Task: Create a due date automation trigger when advanced on, on the monday after a card is due add content with a name or a description not containing resume at 11:00 AM.
Action: Mouse moved to (1114, 91)
Screenshot: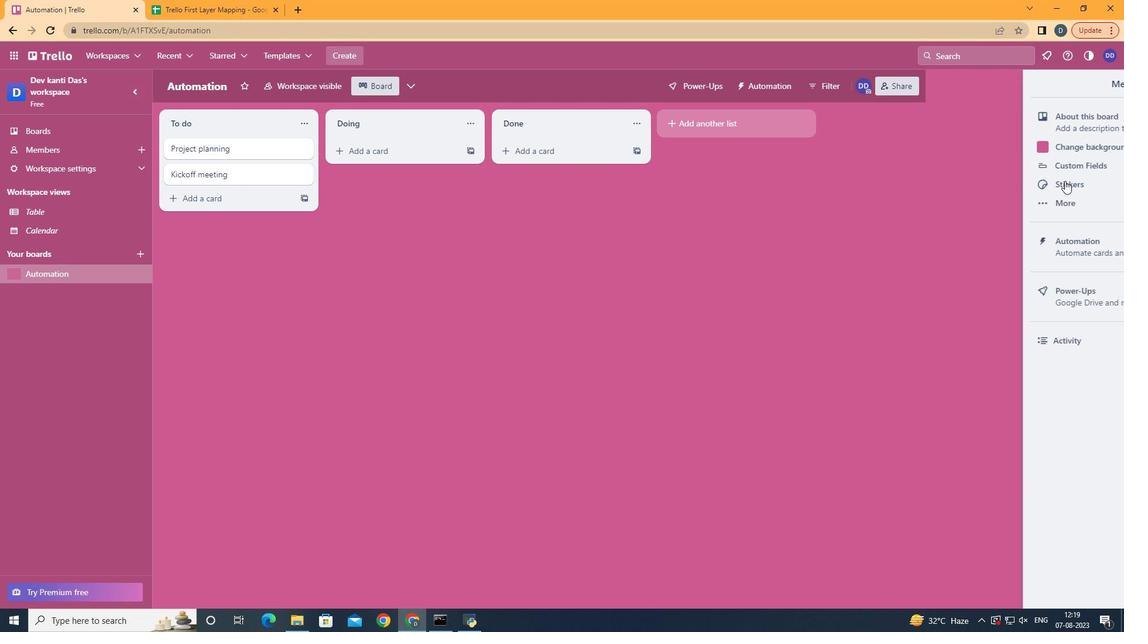 
Action: Mouse pressed left at (1114, 91)
Screenshot: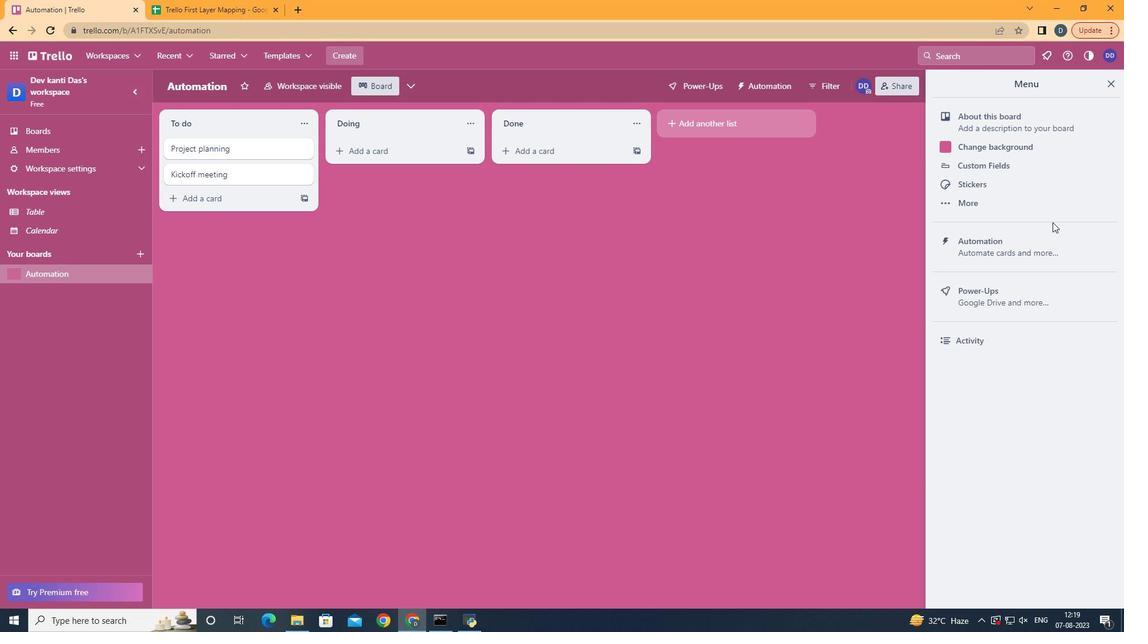 
Action: Mouse moved to (1047, 245)
Screenshot: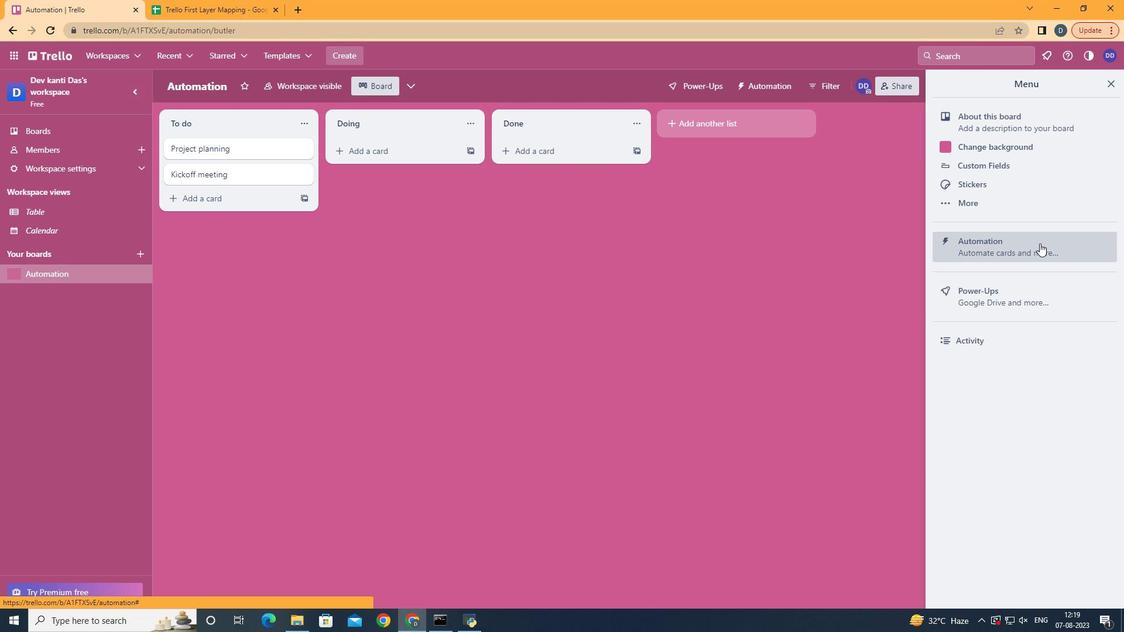 
Action: Mouse pressed left at (1047, 245)
Screenshot: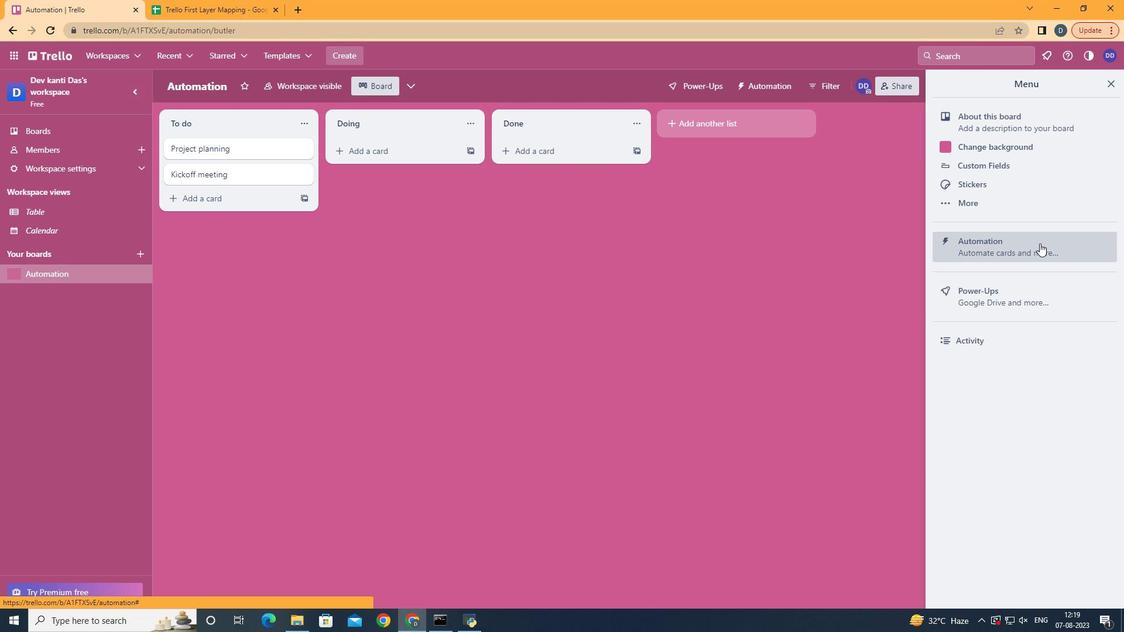 
Action: Mouse moved to (241, 245)
Screenshot: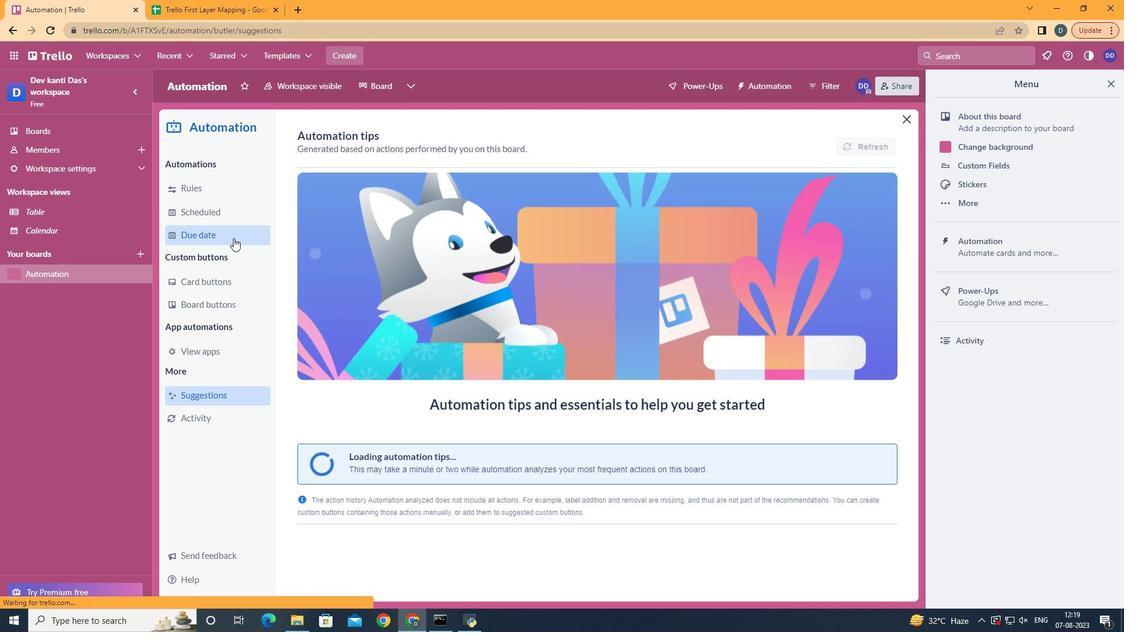 
Action: Mouse pressed left at (241, 245)
Screenshot: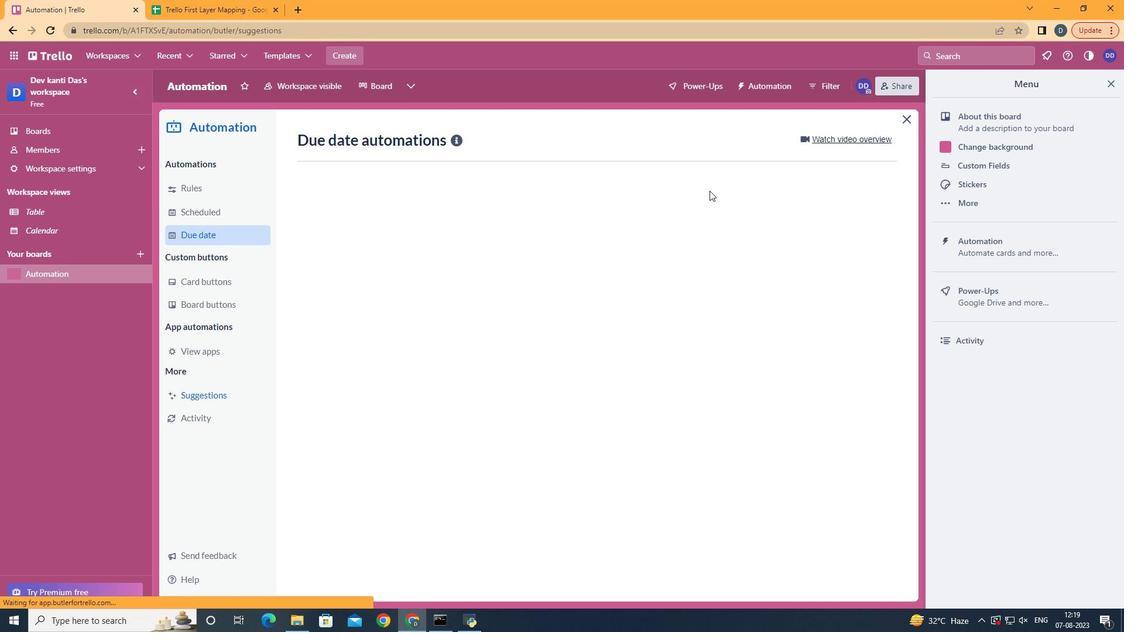 
Action: Mouse moved to (823, 149)
Screenshot: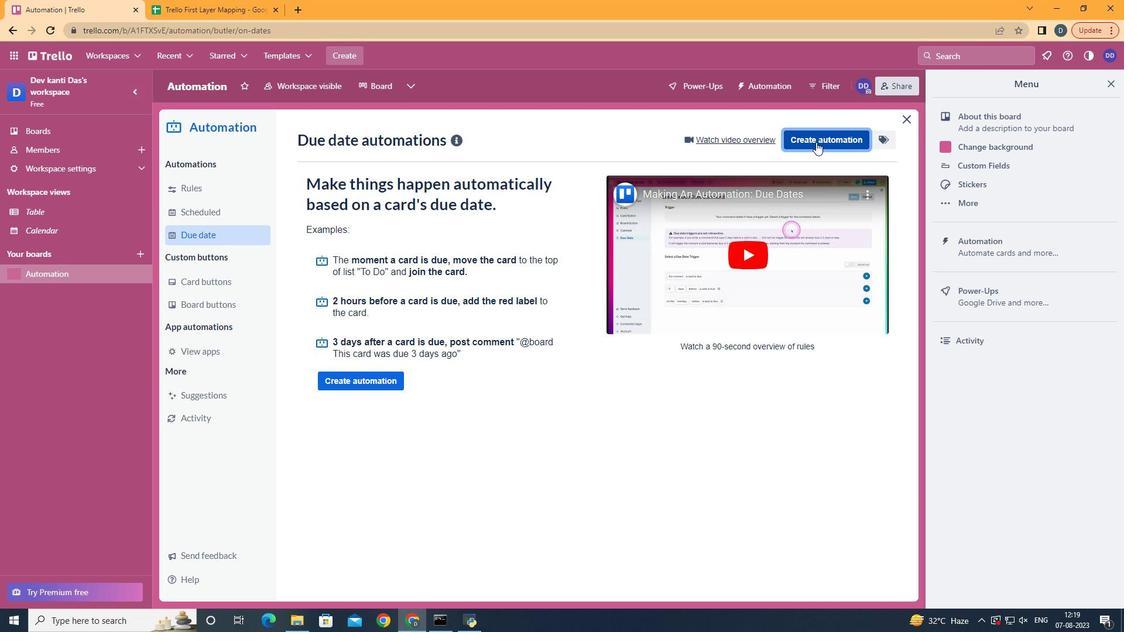 
Action: Mouse pressed left at (823, 149)
Screenshot: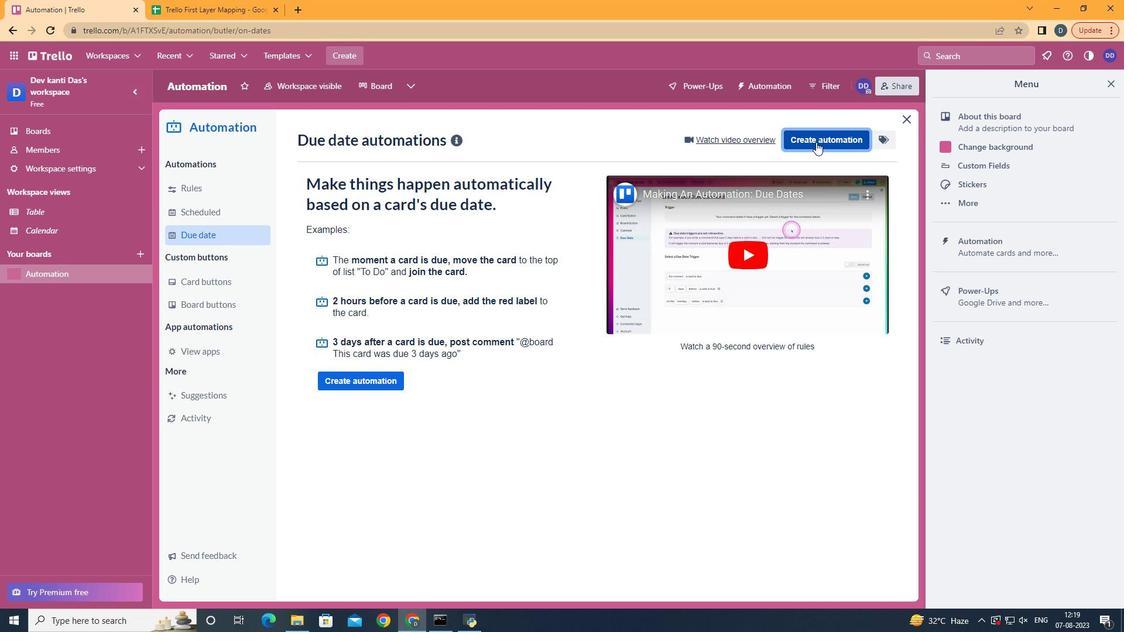 
Action: Mouse moved to (586, 264)
Screenshot: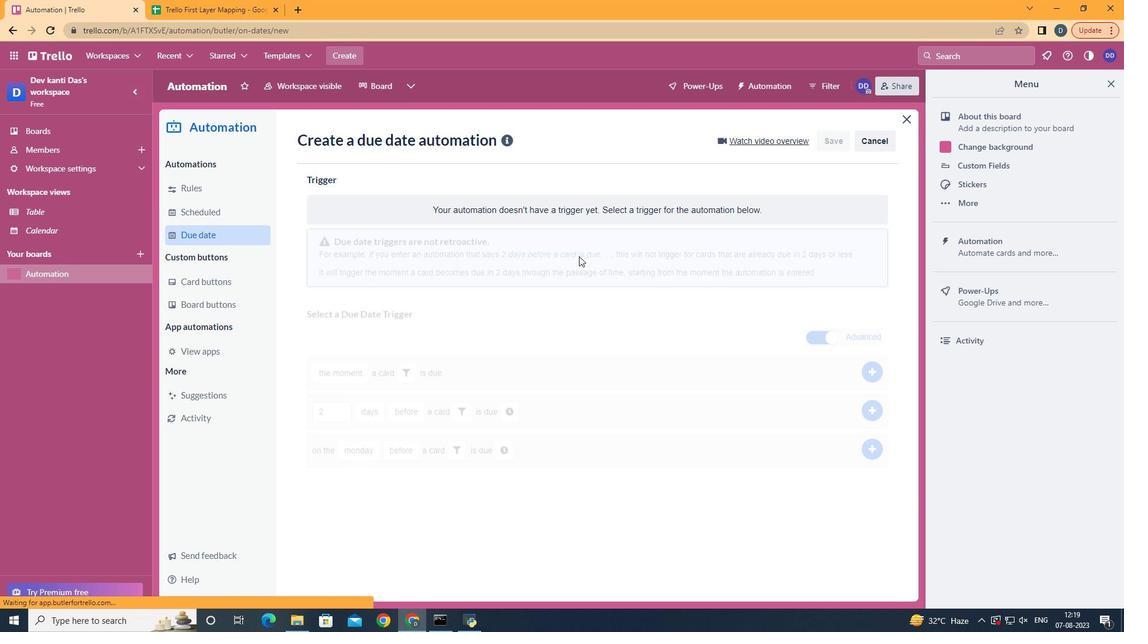 
Action: Mouse pressed left at (586, 264)
Screenshot: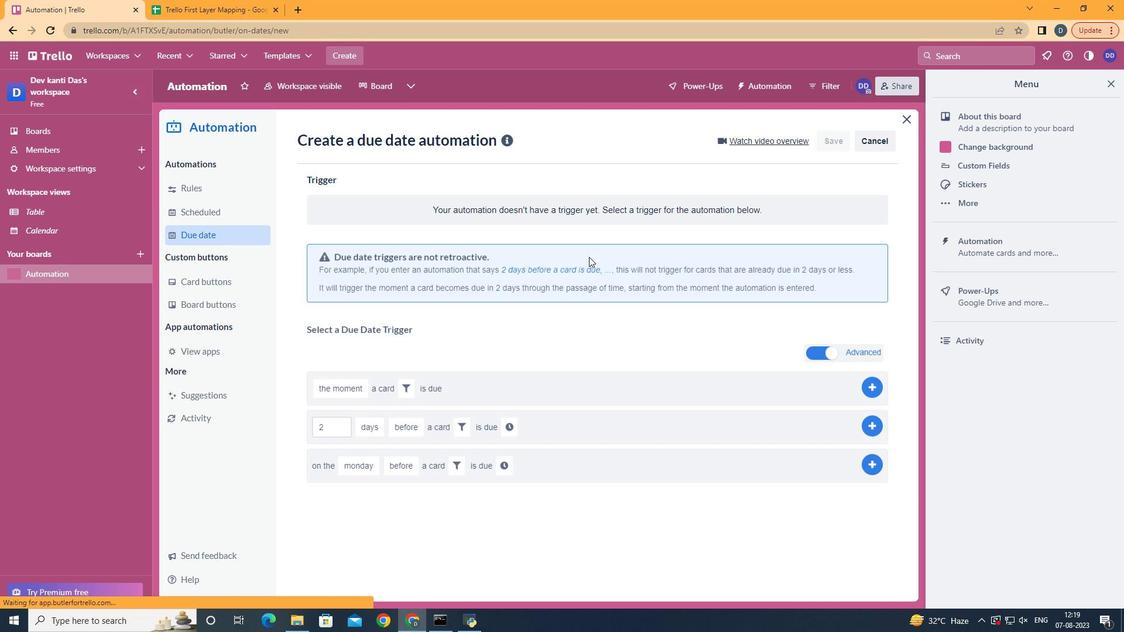
Action: Mouse moved to (390, 318)
Screenshot: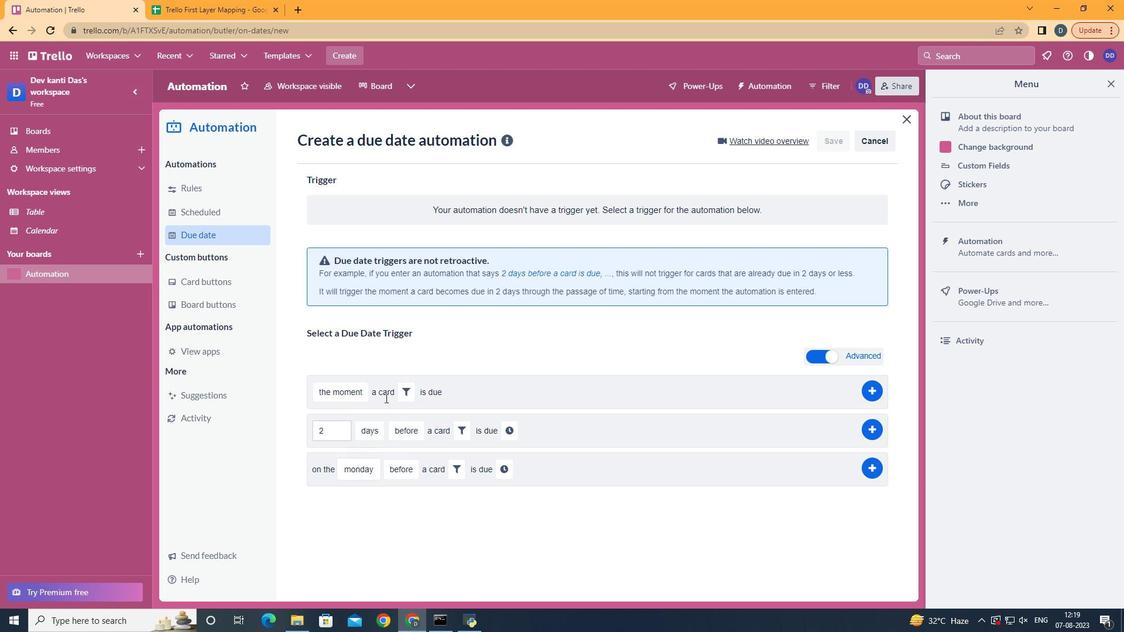 
Action: Mouse pressed left at (390, 318)
Screenshot: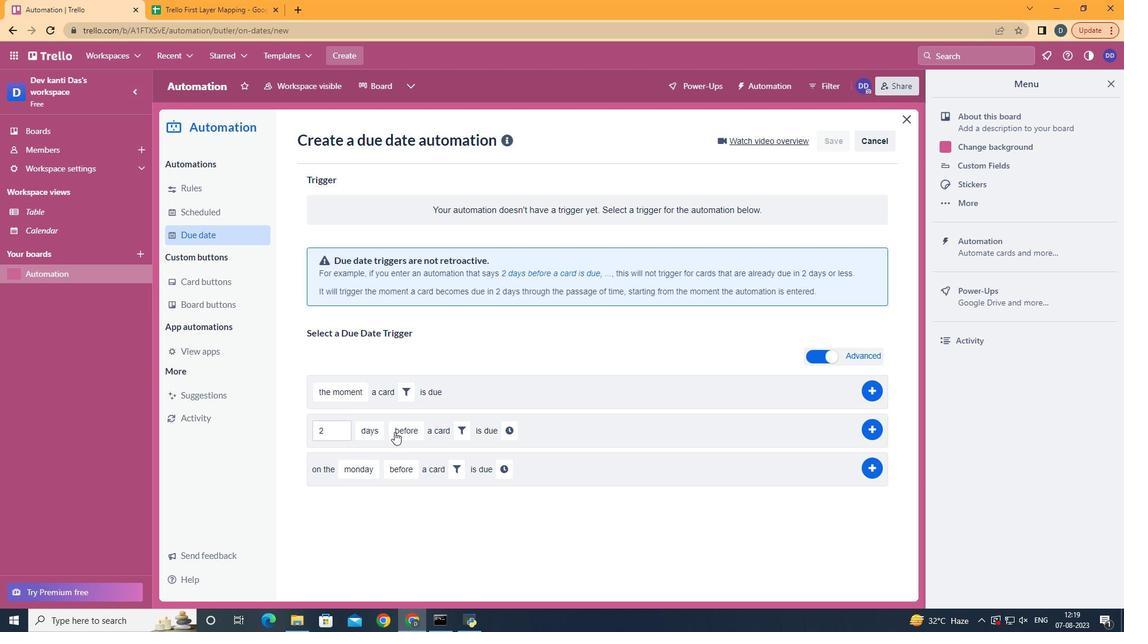 
Action: Mouse moved to (424, 516)
Screenshot: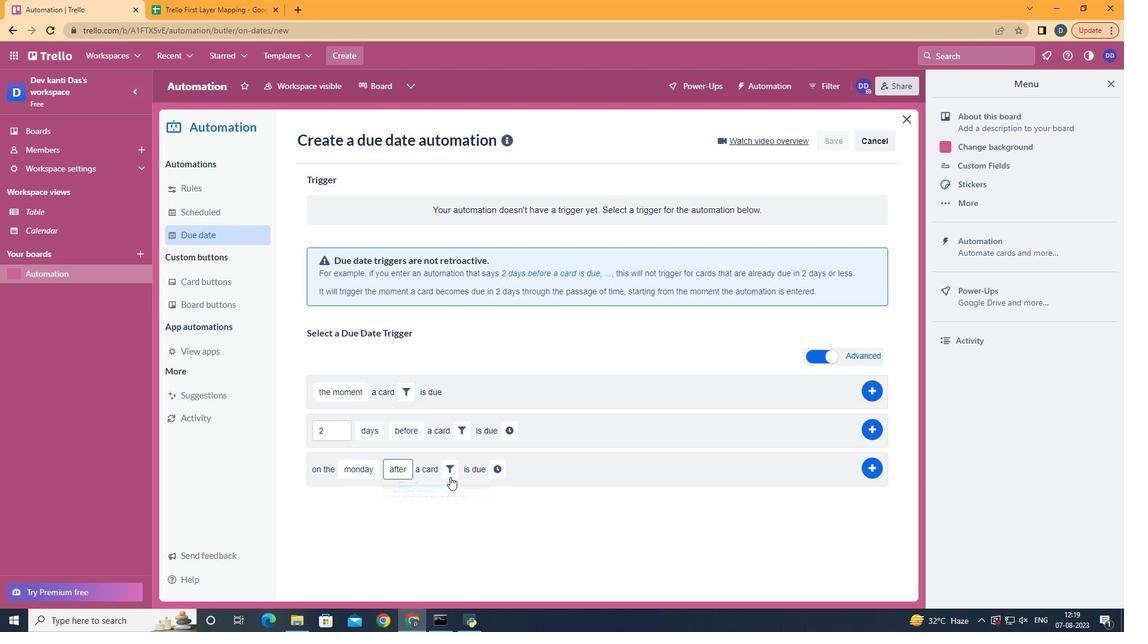 
Action: Mouse pressed left at (424, 516)
Screenshot: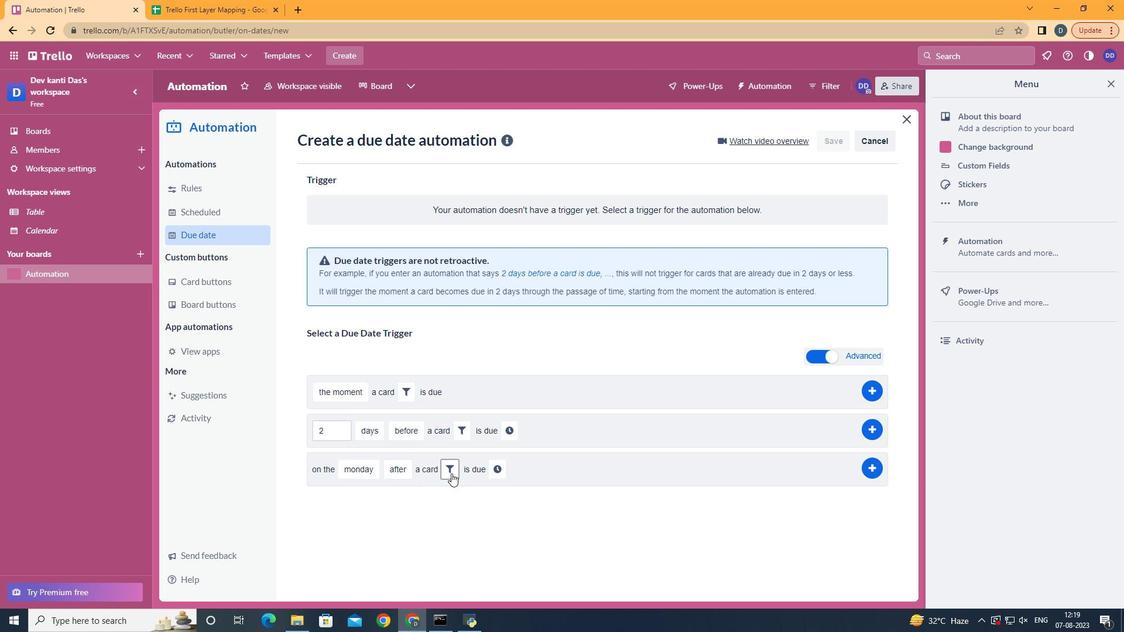 
Action: Mouse moved to (459, 480)
Screenshot: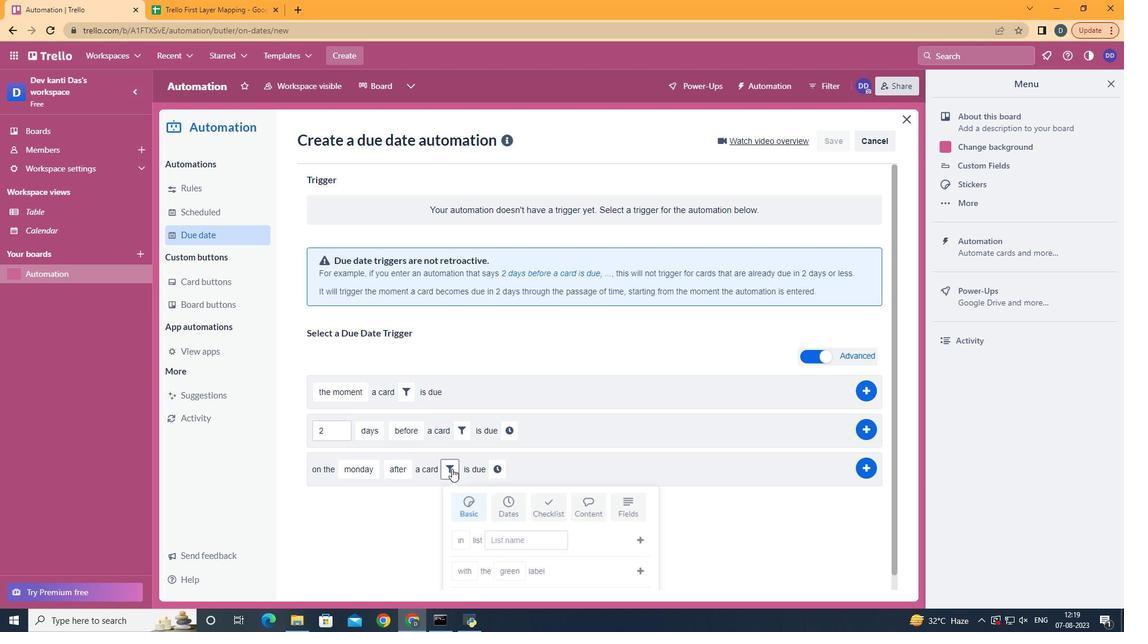 
Action: Mouse pressed left at (459, 480)
Screenshot: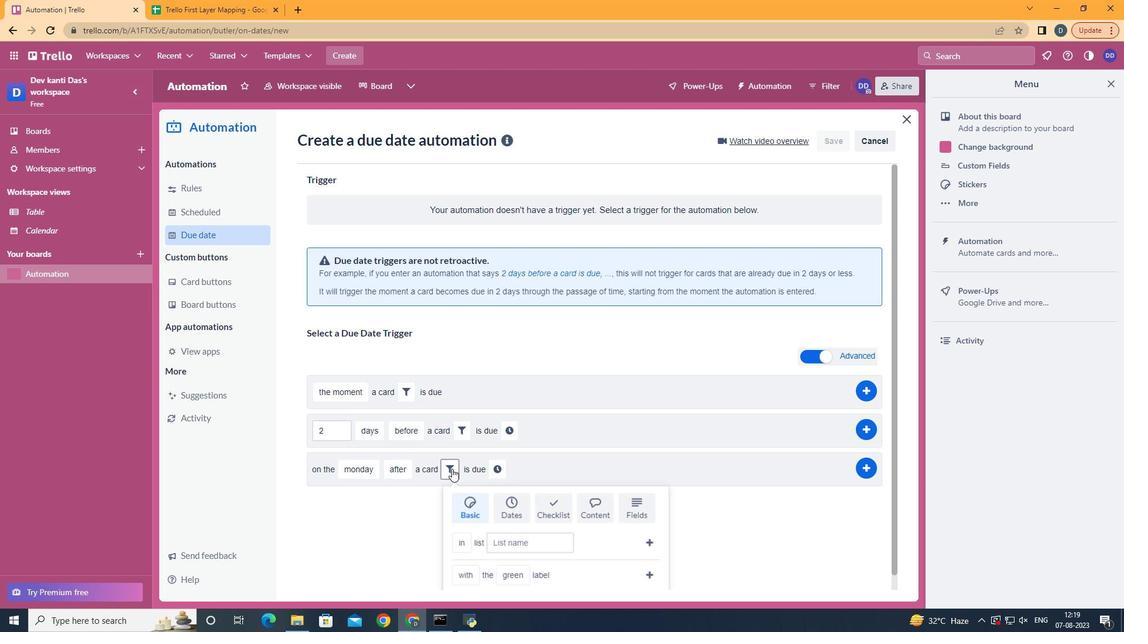 
Action: Mouse moved to (602, 513)
Screenshot: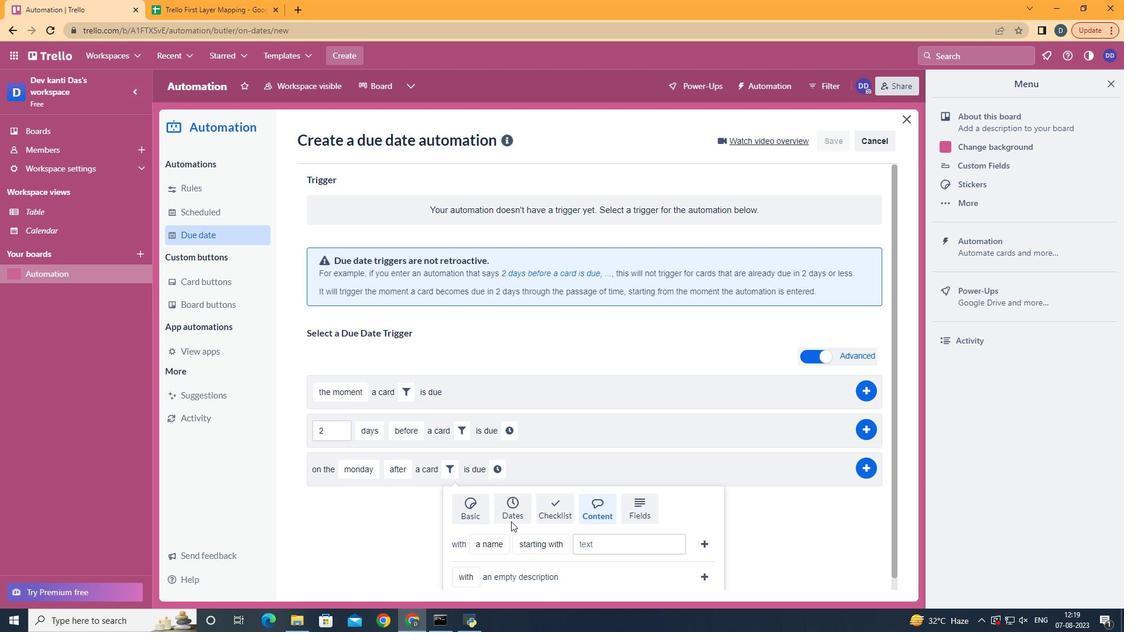 
Action: Mouse pressed left at (602, 513)
Screenshot: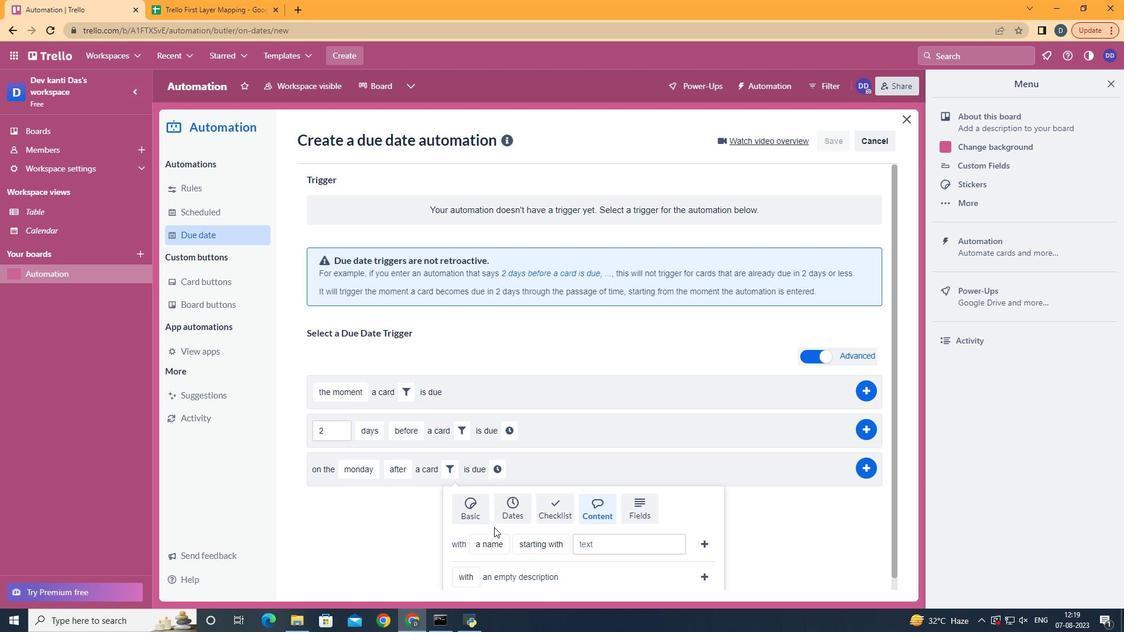 
Action: Mouse moved to (515, 533)
Screenshot: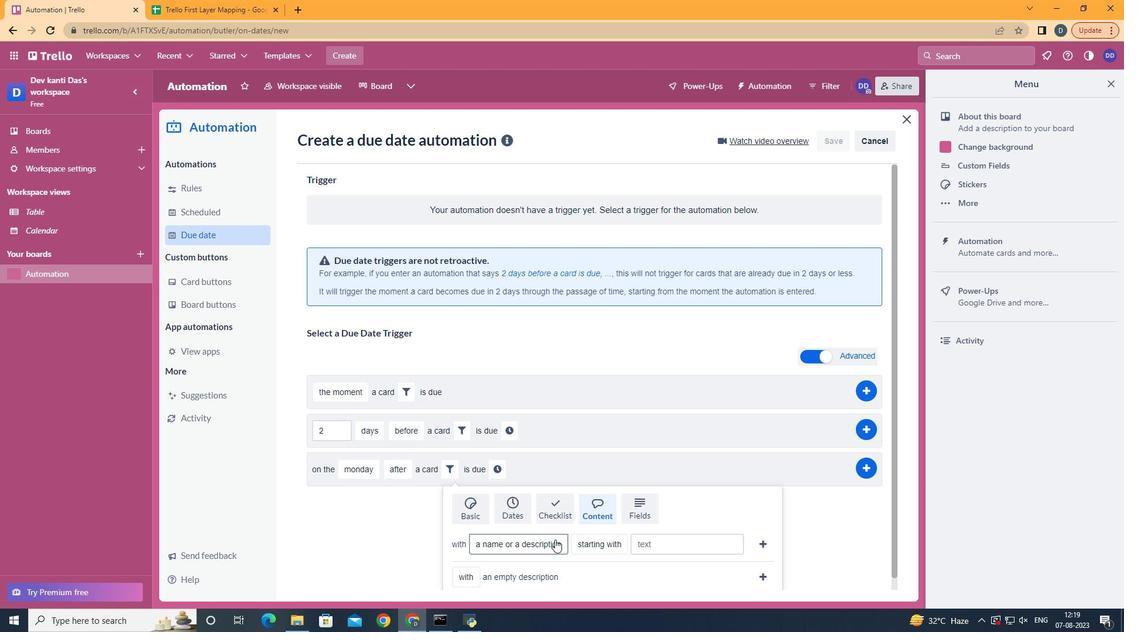 
Action: Mouse pressed left at (515, 533)
Screenshot: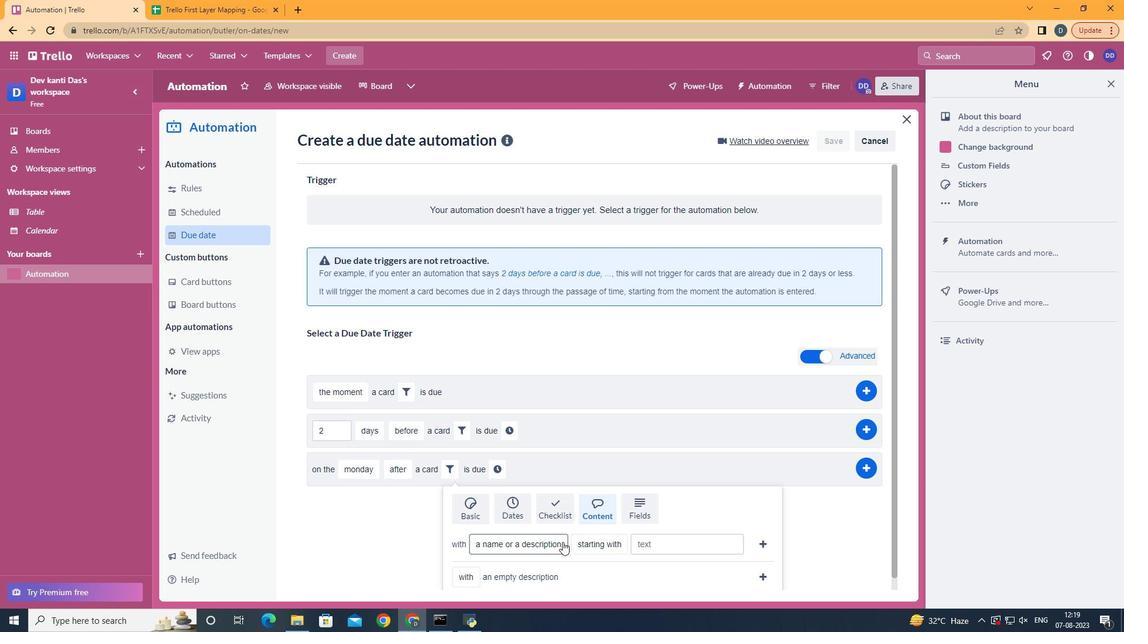 
Action: Mouse moved to (624, 535)
Screenshot: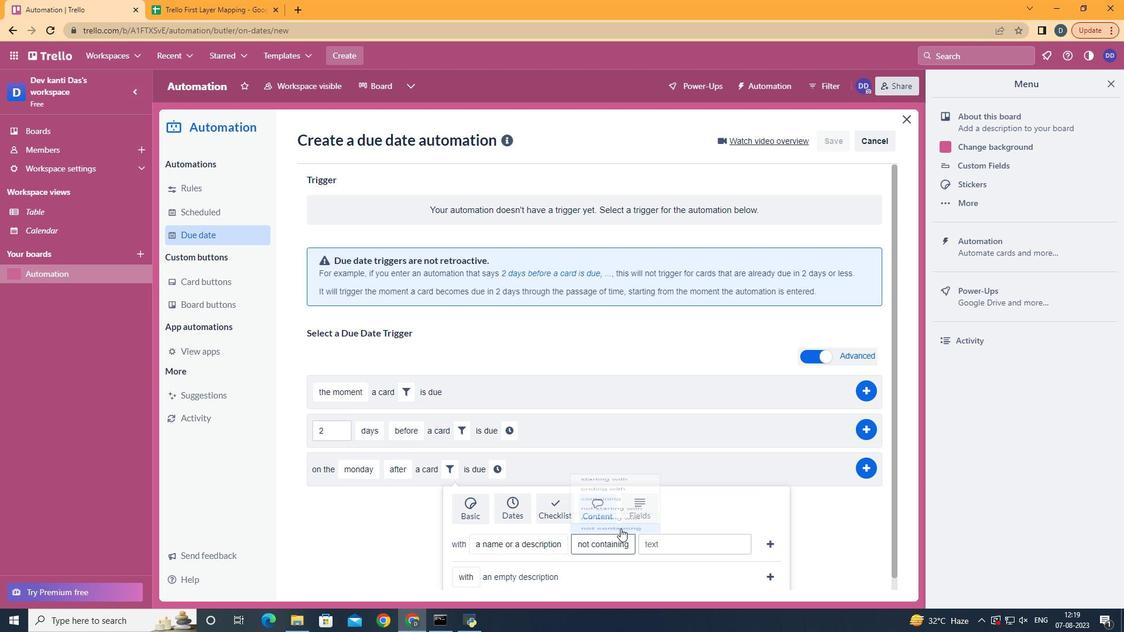 
Action: Mouse pressed left at (624, 535)
Screenshot: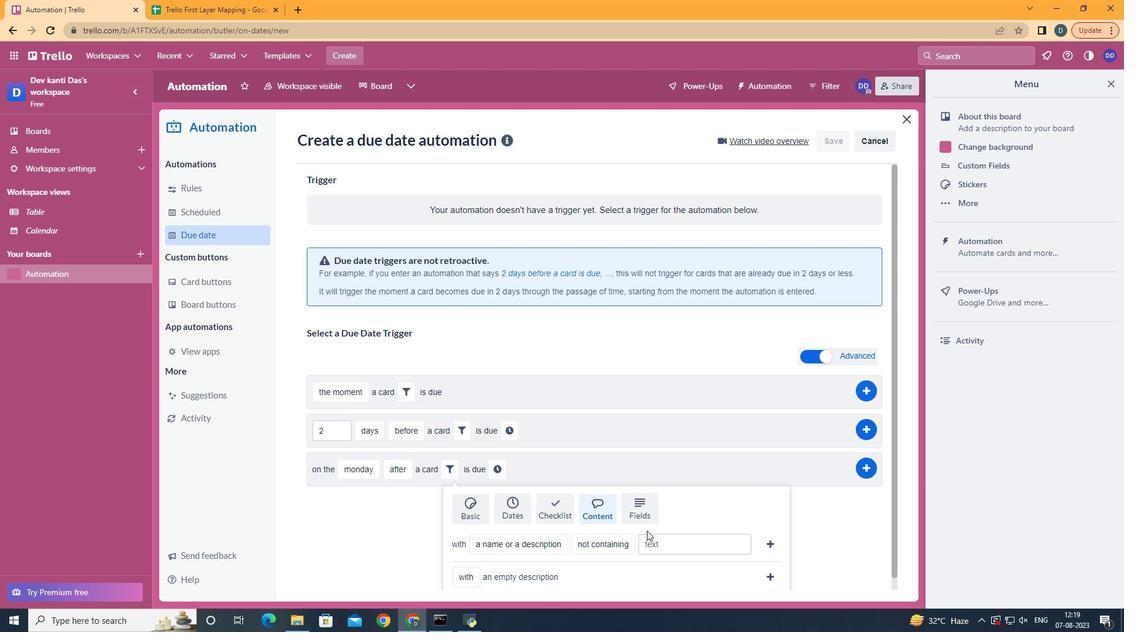 
Action: Mouse moved to (680, 547)
Screenshot: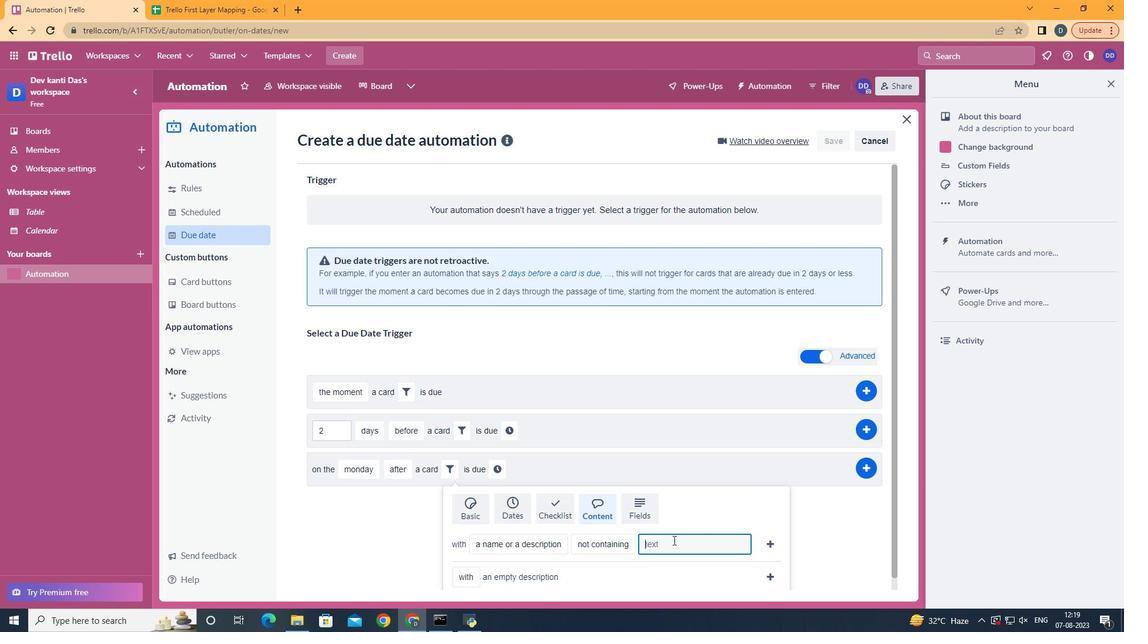 
Action: Mouse pressed left at (680, 547)
Screenshot: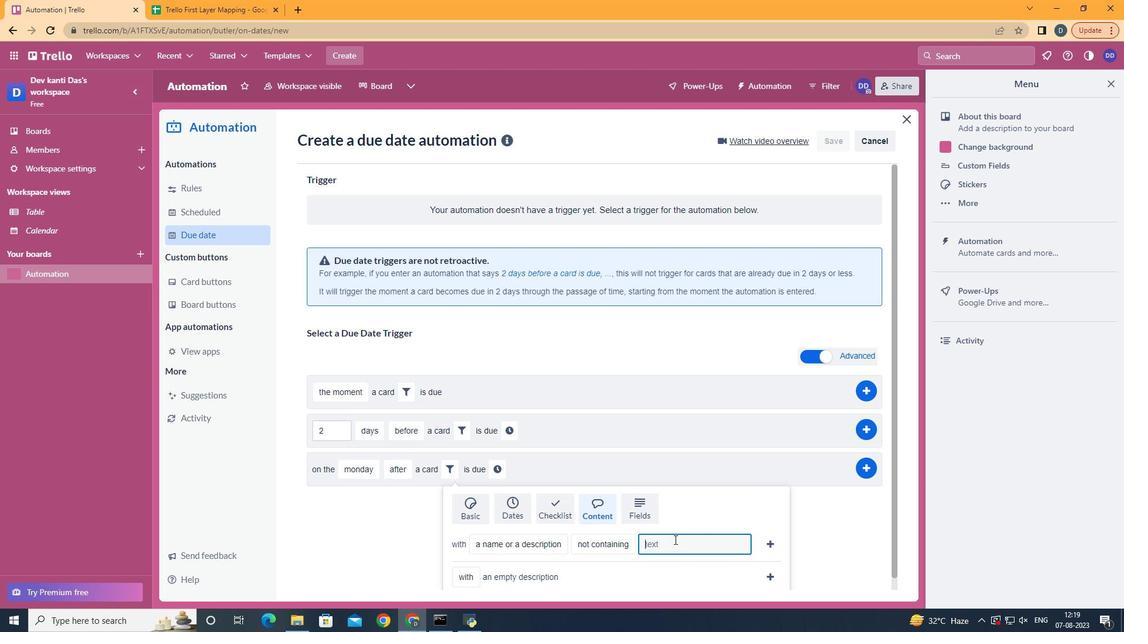 
Action: Mouse moved to (682, 547)
Screenshot: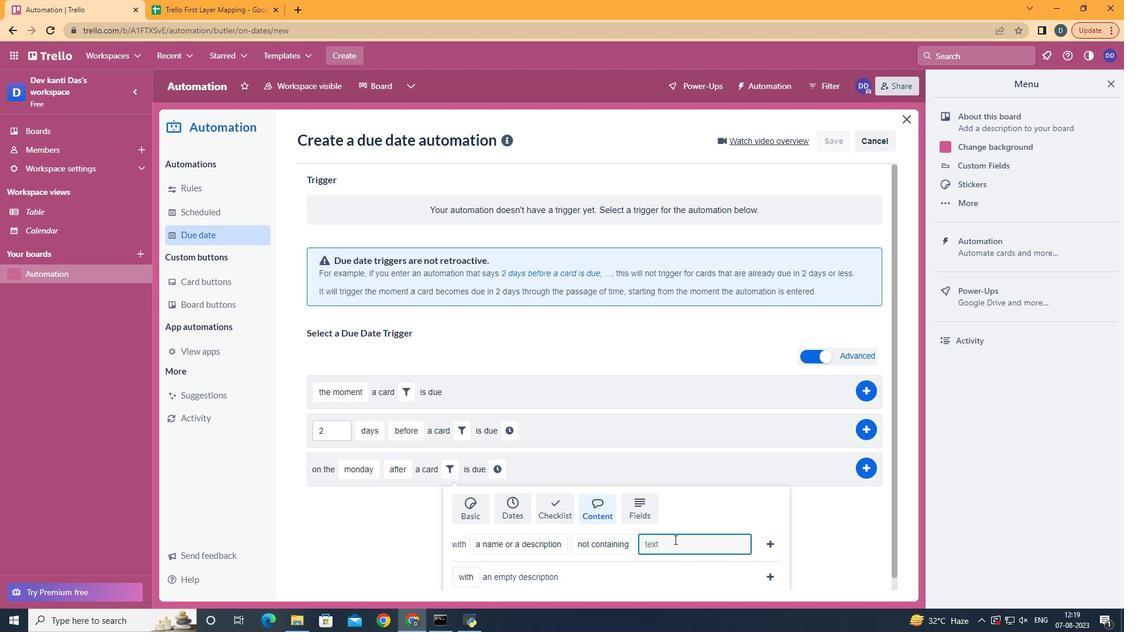 
Action: Key pressed resume
Screenshot: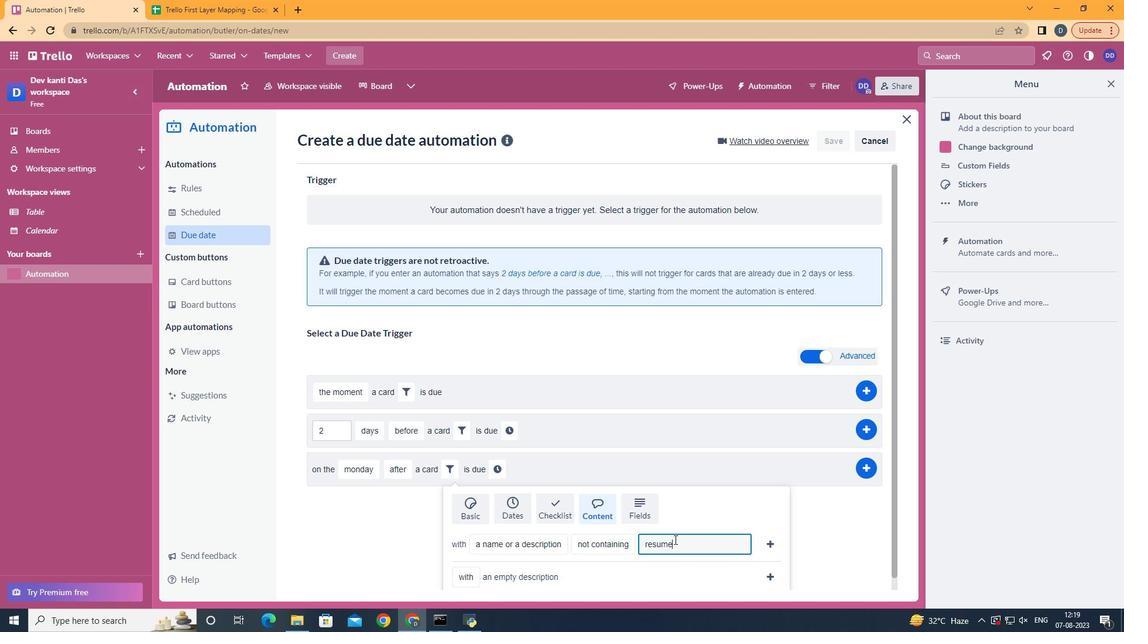 
Action: Mouse moved to (779, 553)
Screenshot: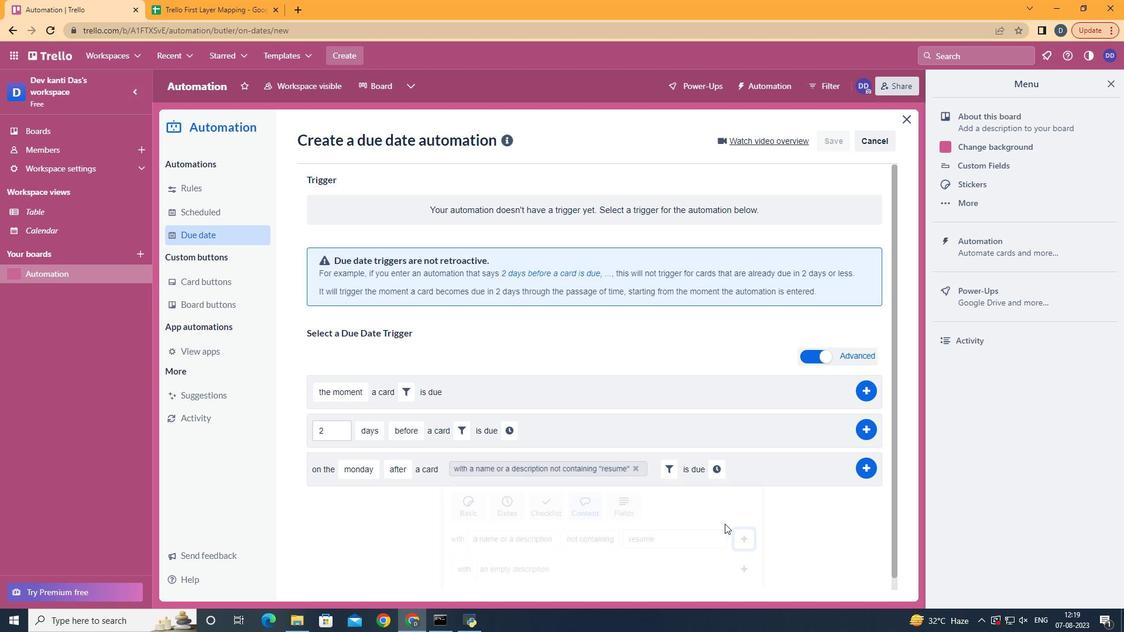 
Action: Mouse pressed left at (779, 553)
Screenshot: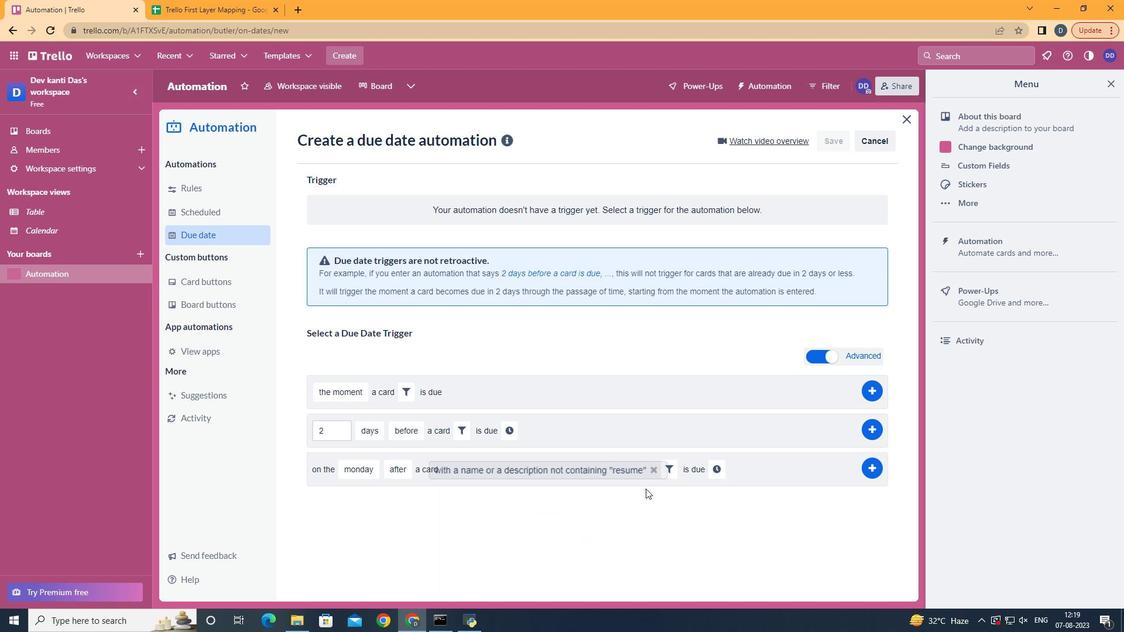 
Action: Mouse moved to (728, 476)
Screenshot: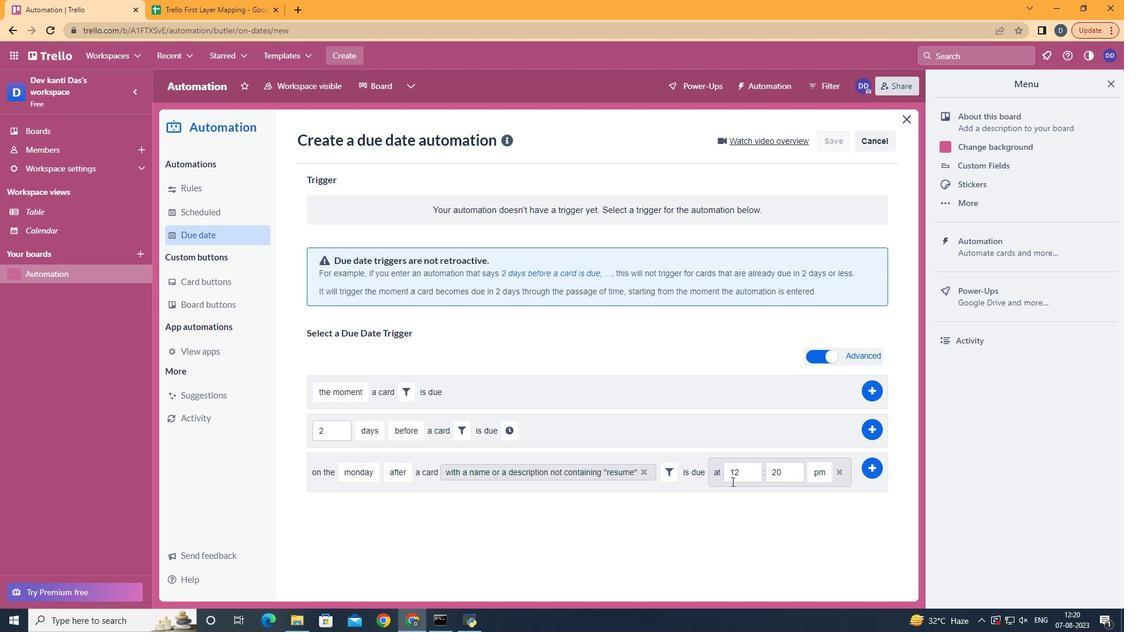 
Action: Mouse pressed left at (728, 476)
Screenshot: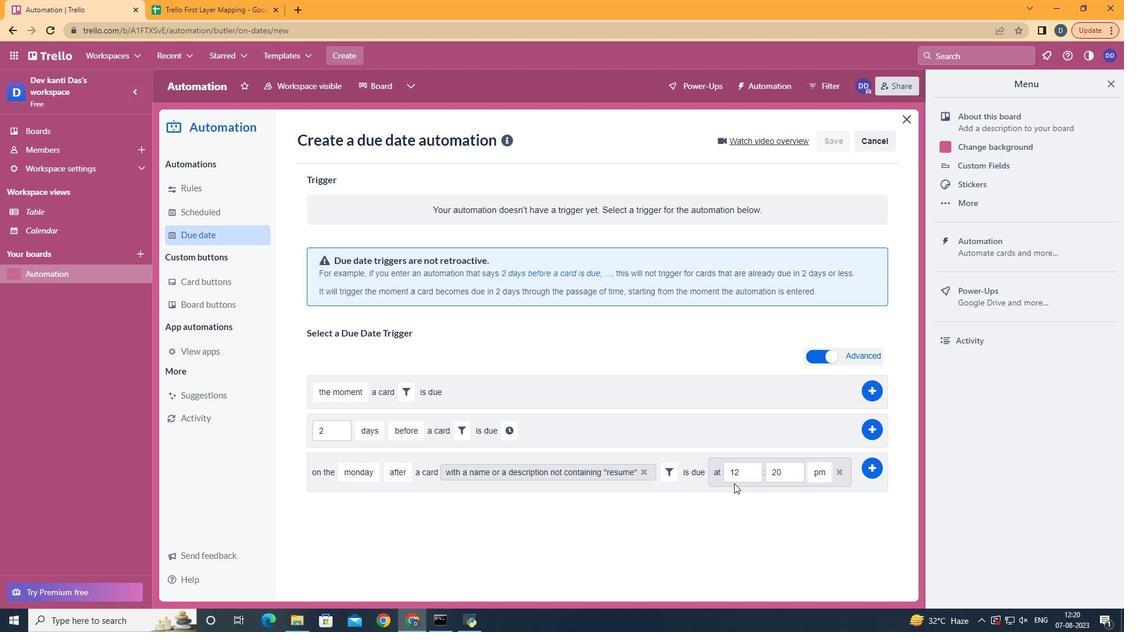 
Action: Mouse moved to (759, 481)
Screenshot: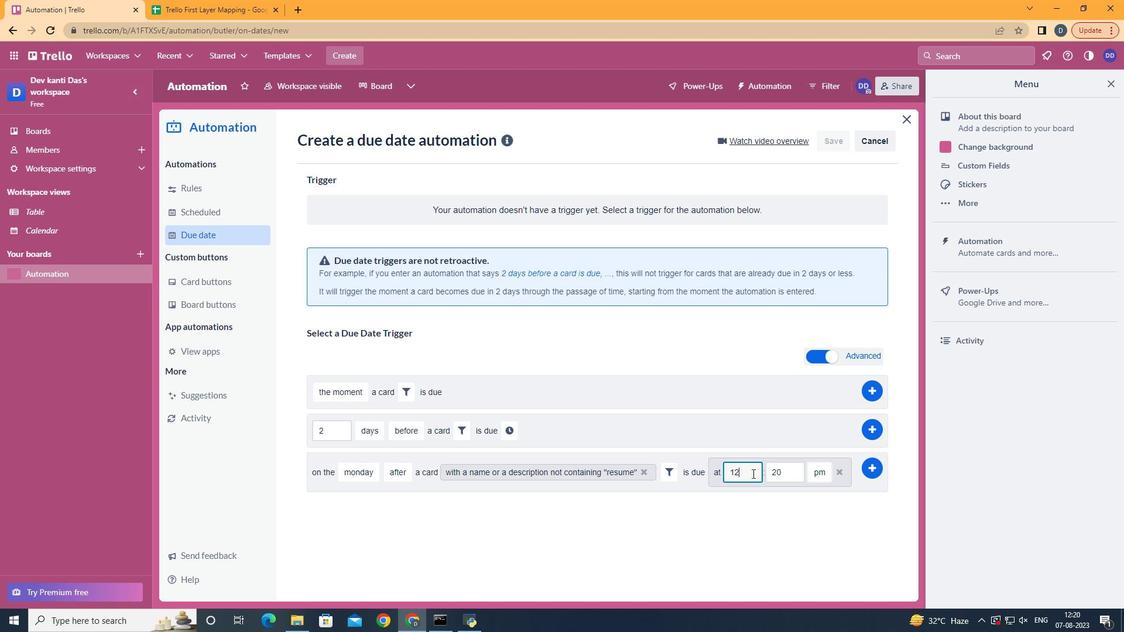 
Action: Mouse pressed left at (759, 481)
Screenshot: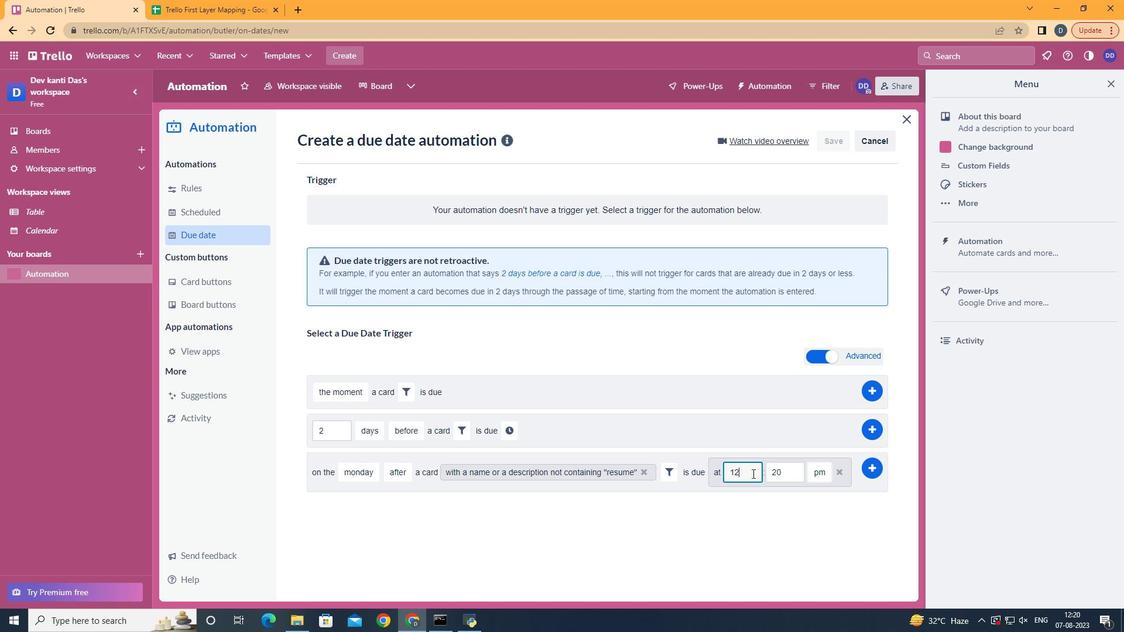 
Action: Key pressed <Key.backspace>1
Screenshot: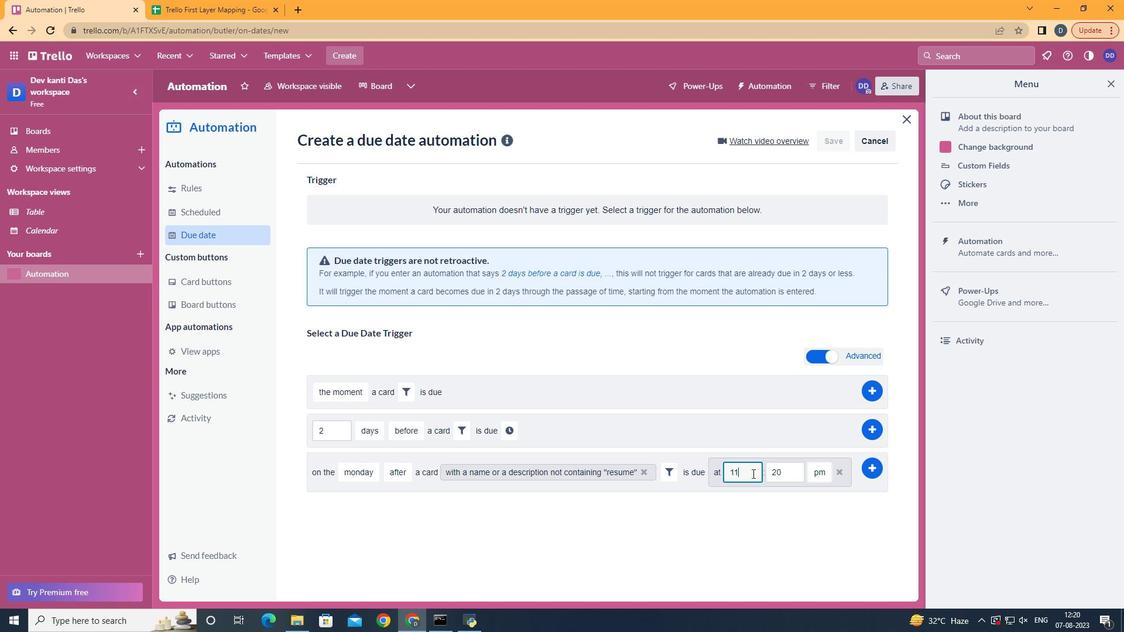 
Action: Mouse moved to (786, 483)
Screenshot: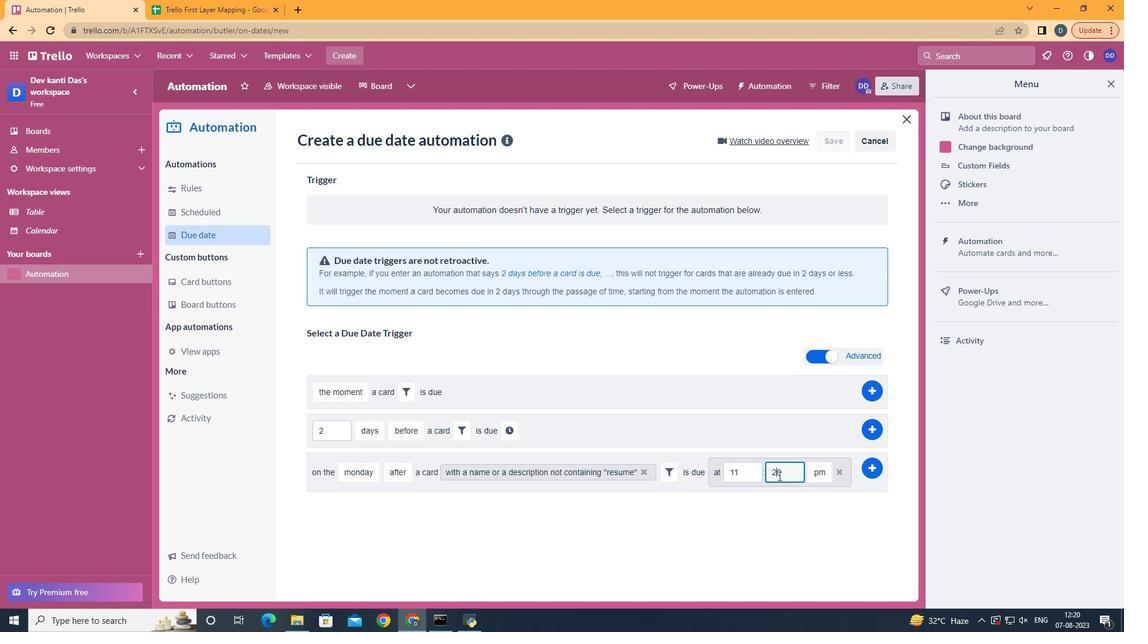 
Action: Mouse pressed left at (786, 483)
Screenshot: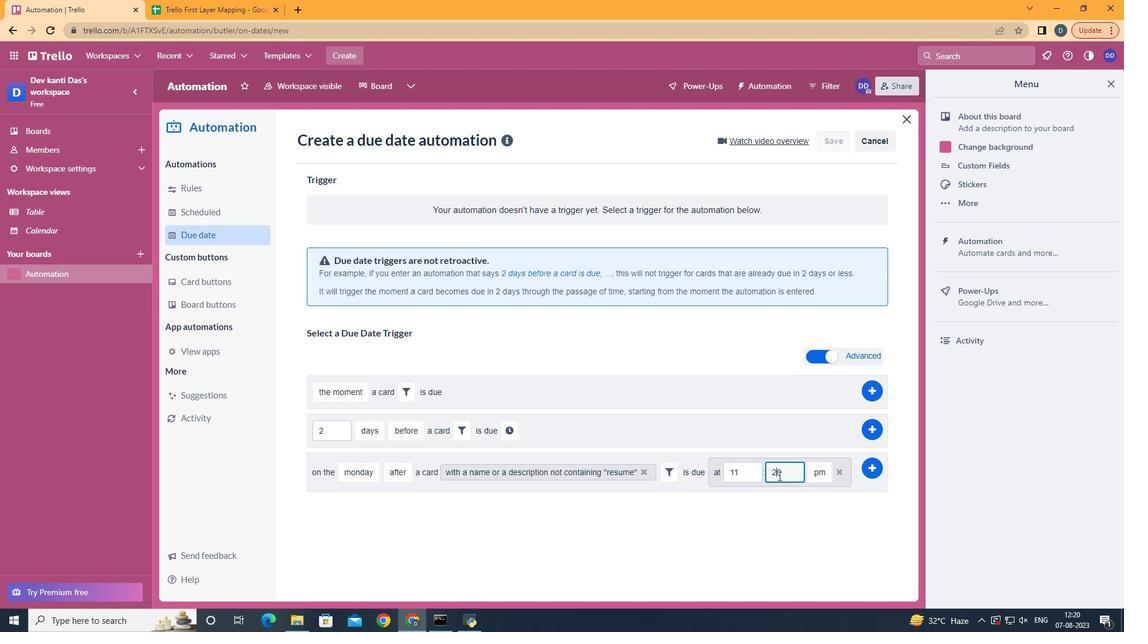 
Action: Mouse moved to (803, 477)
Screenshot: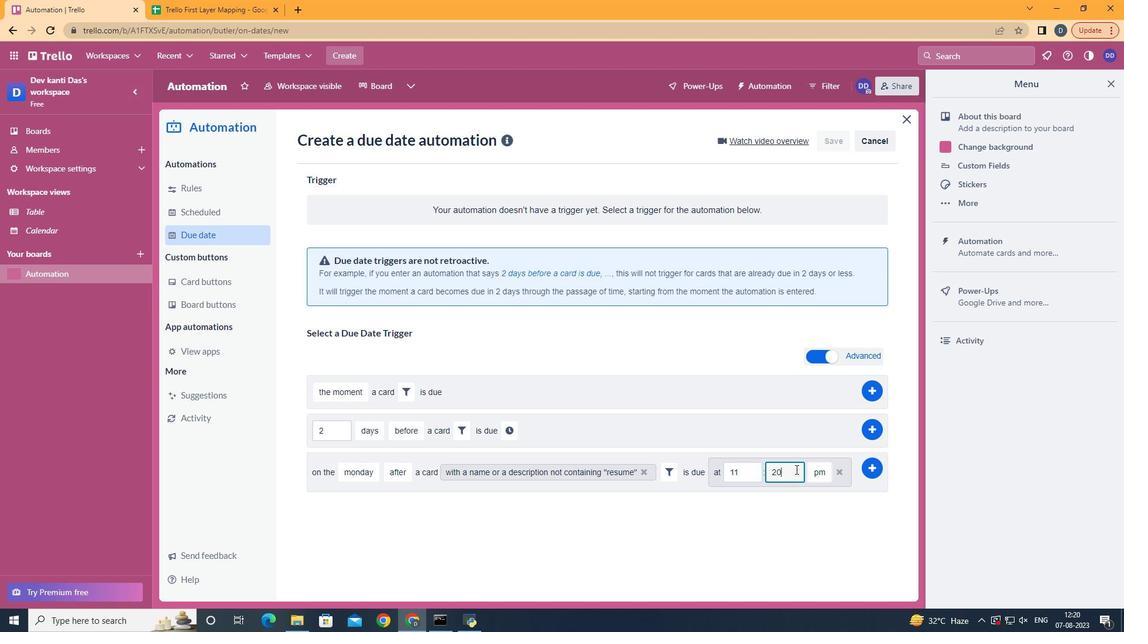 
Action: Mouse pressed left at (803, 477)
Screenshot: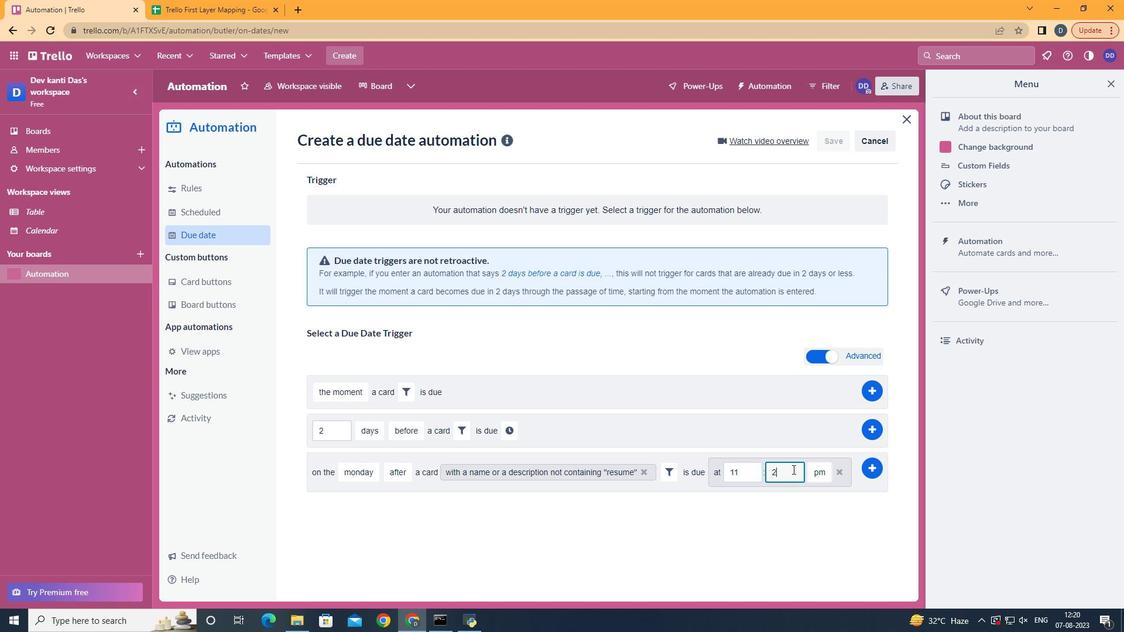 
Action: Mouse moved to (800, 477)
Screenshot: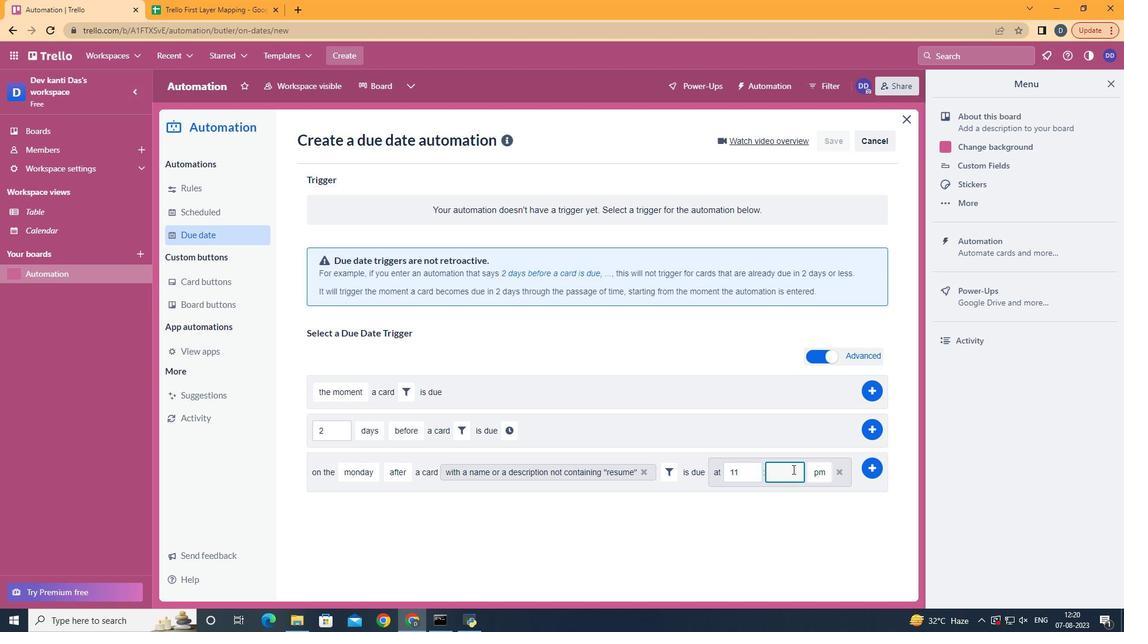 
Action: Key pressed <Key.backspace><Key.backspace>00
Screenshot: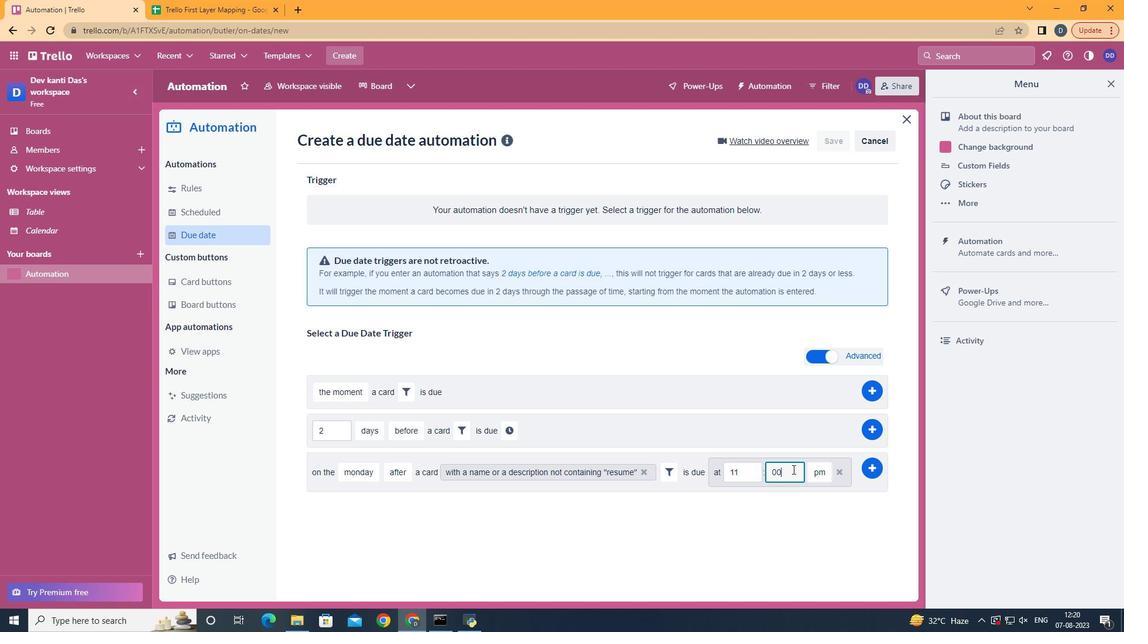 
Action: Mouse moved to (829, 497)
Screenshot: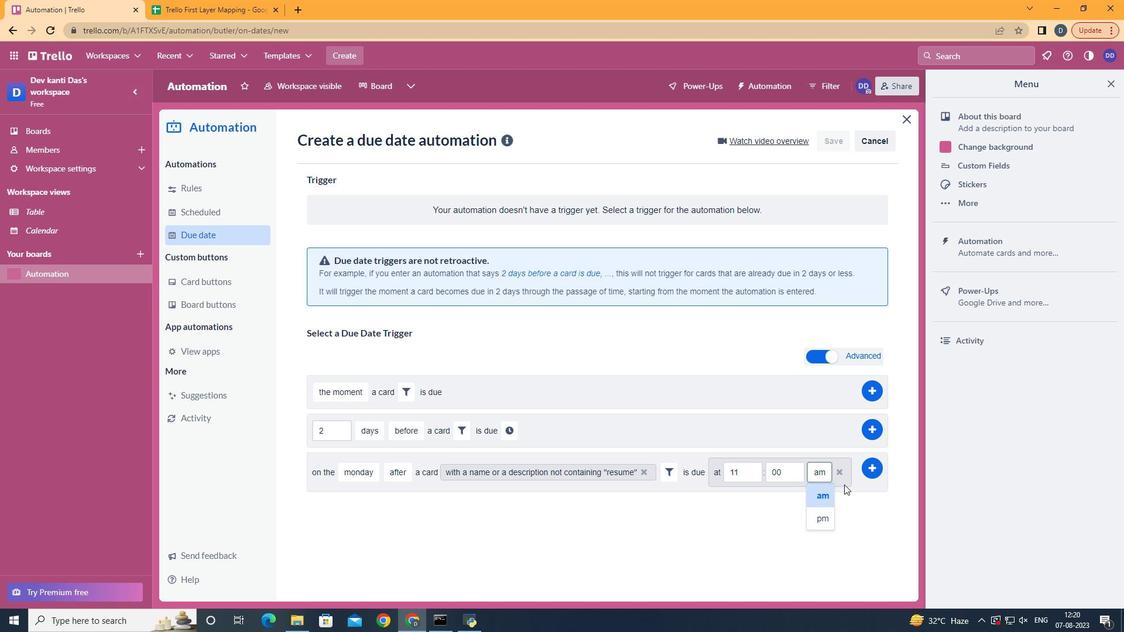 
Action: Mouse pressed left at (829, 497)
Screenshot: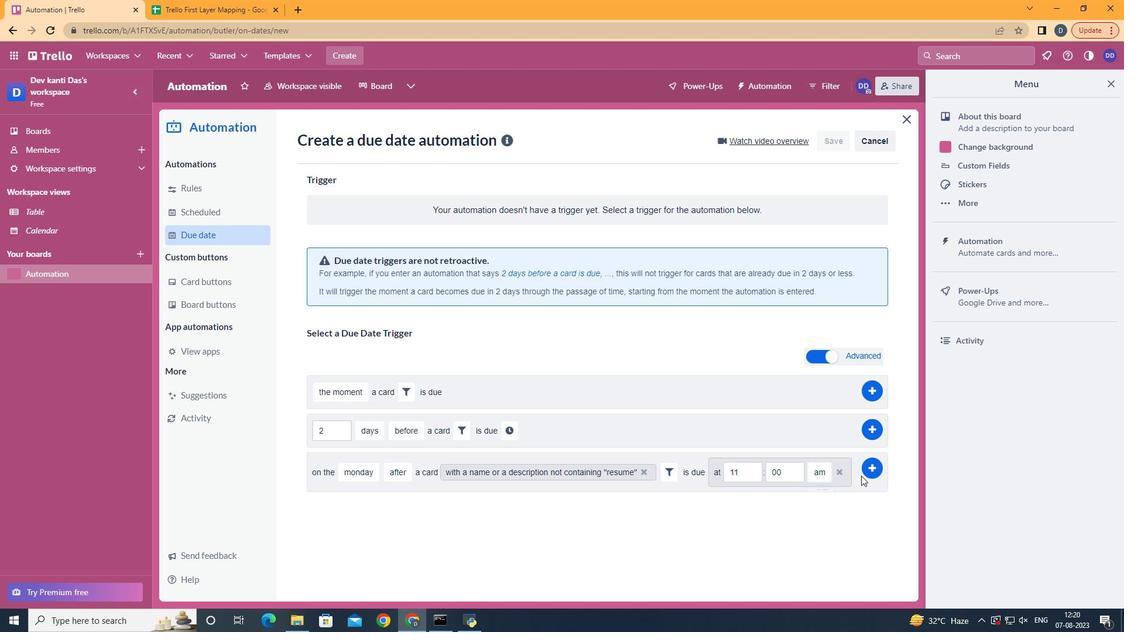 
Action: Mouse moved to (876, 480)
Screenshot: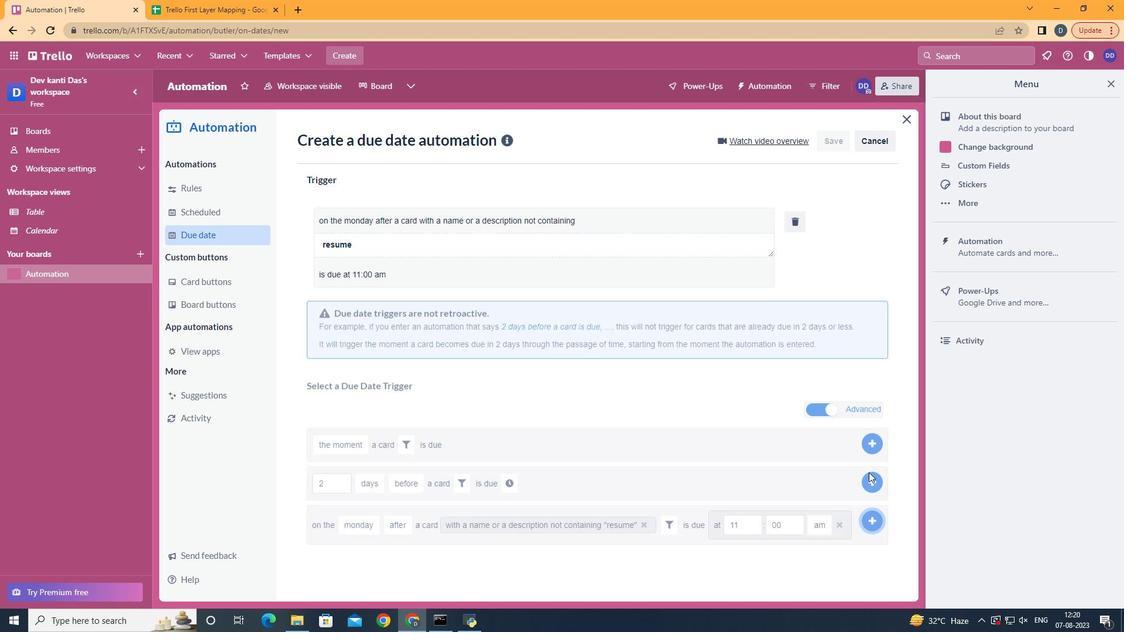 
Action: Mouse pressed left at (876, 480)
Screenshot: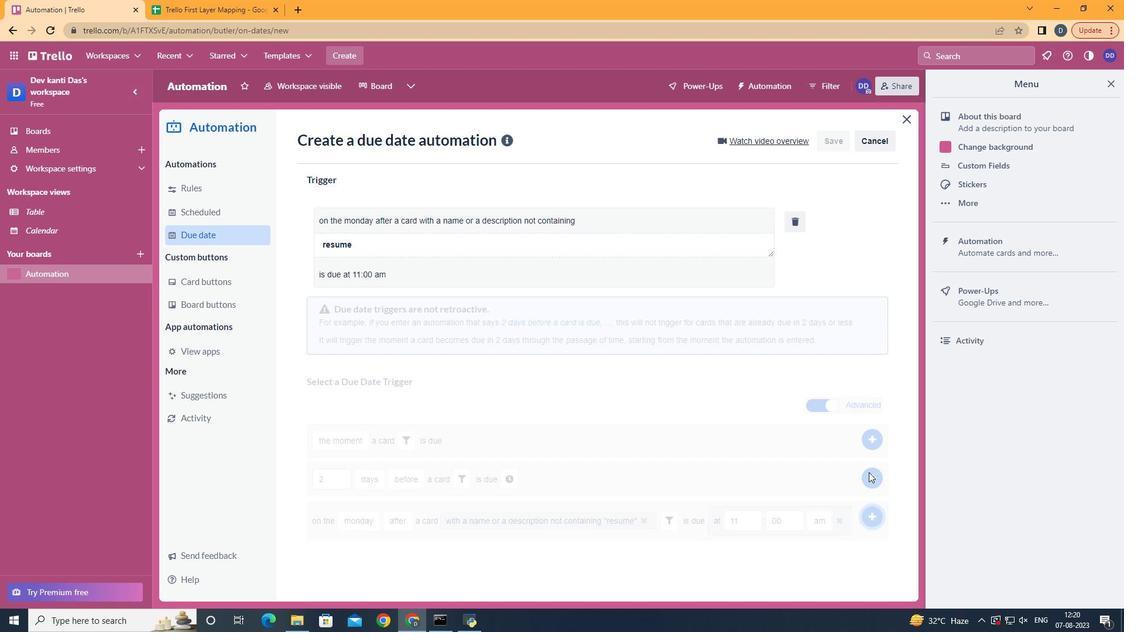 
Action: Mouse moved to (493, 215)
Screenshot: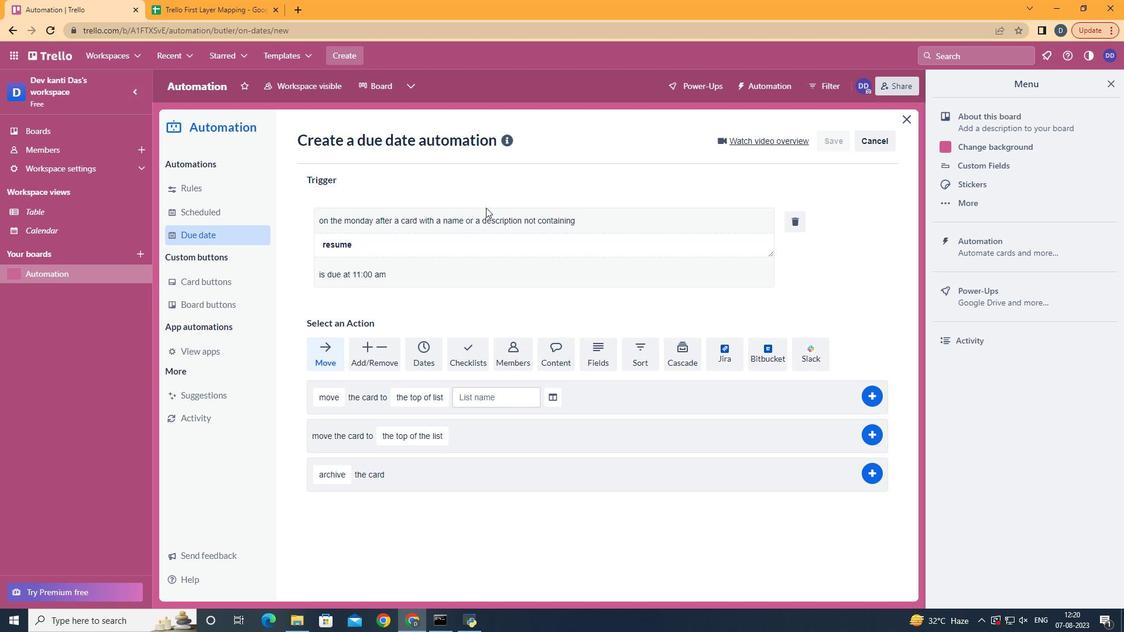 
